 Task: Go to videos section and leave a comment on recent video on the  page of NVIDIA
Action: Mouse moved to (509, 73)
Screenshot: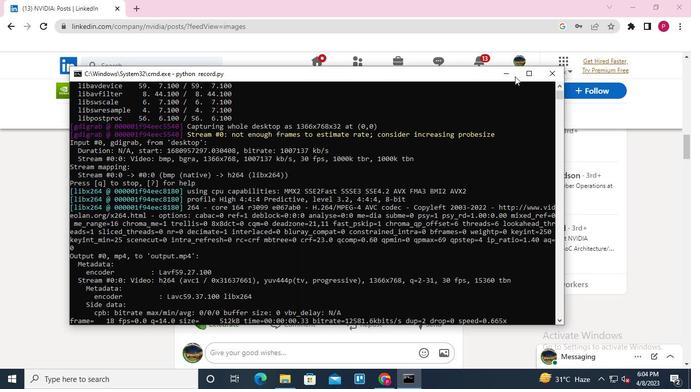 
Action: Mouse pressed left at (509, 73)
Screenshot: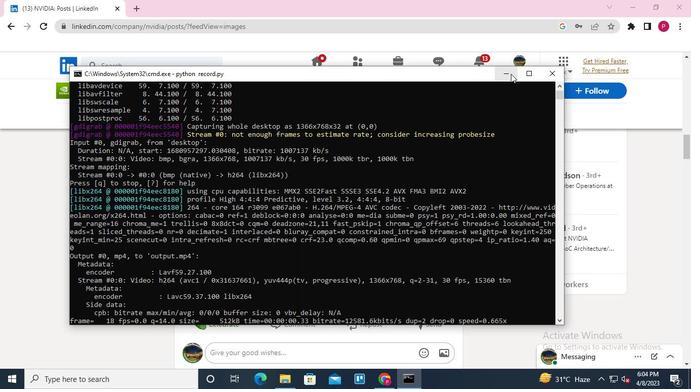 
Action: Mouse moved to (134, 61)
Screenshot: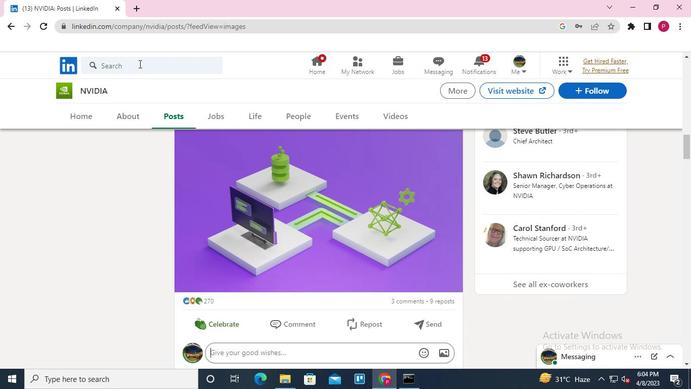 
Action: Mouse pressed left at (134, 61)
Screenshot: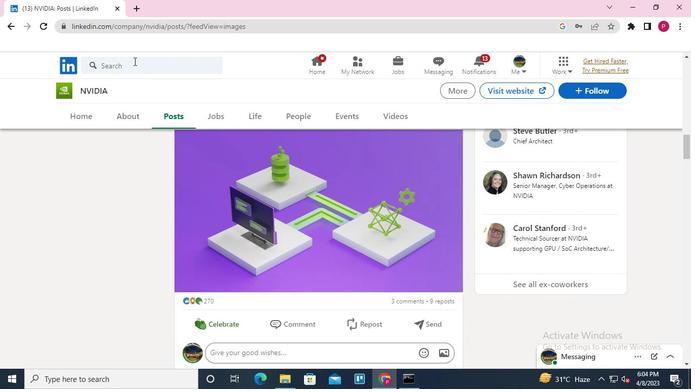 
Action: Keyboard Key.shift
Screenshot: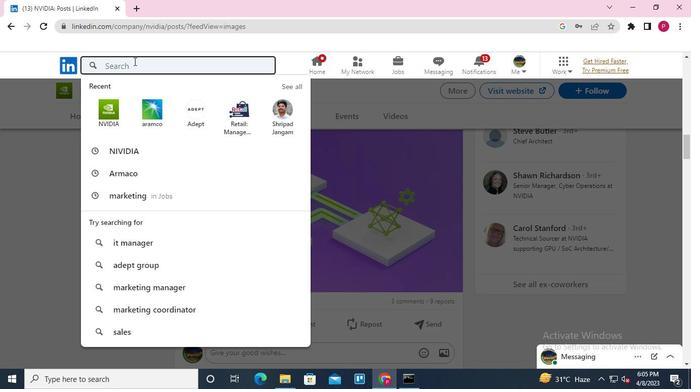 
Action: Keyboard Key.shift
Screenshot: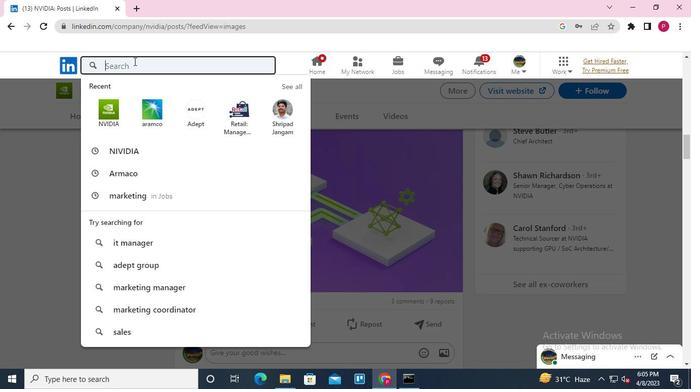 
Action: Keyboard N
Screenshot: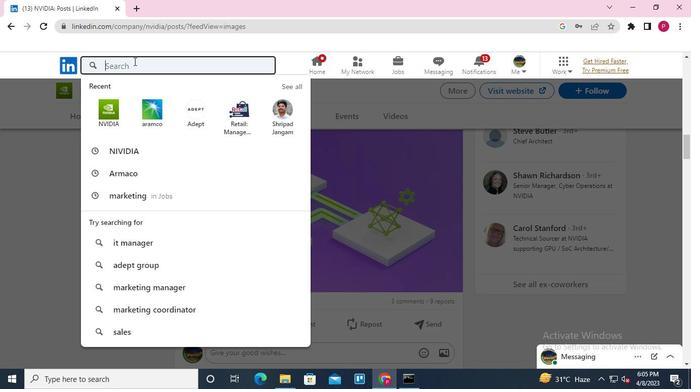 
Action: Keyboard V
Screenshot: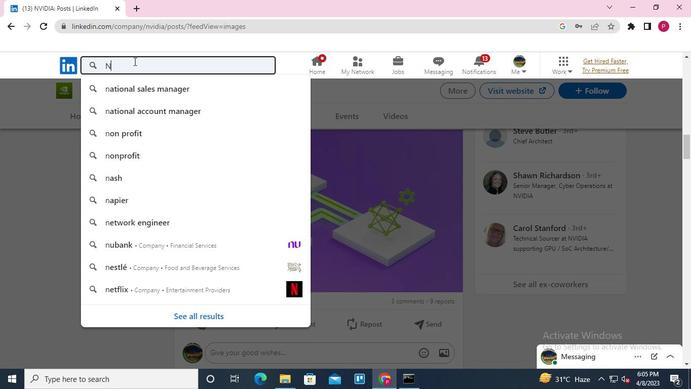 
Action: Keyboard I
Screenshot: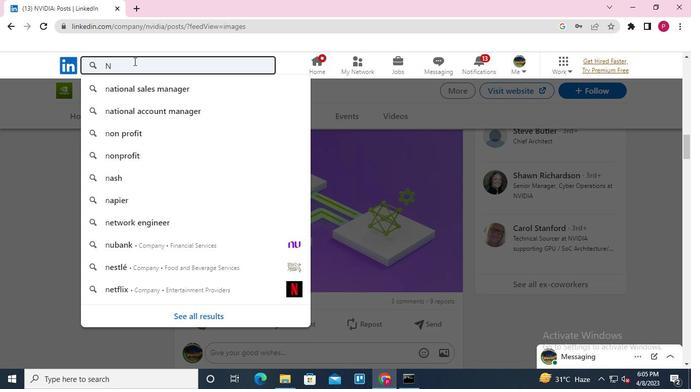 
Action: Keyboard D
Screenshot: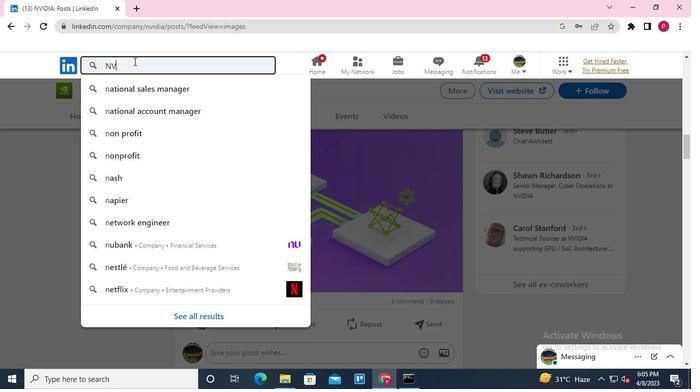
Action: Keyboard I
Screenshot: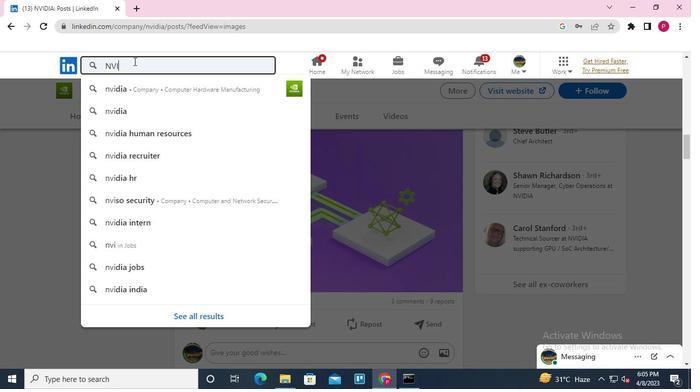 
Action: Keyboard A
Screenshot: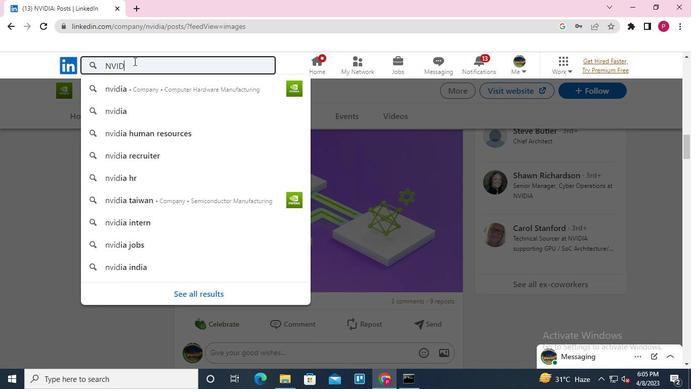 
Action: Keyboard Key.enter
Screenshot: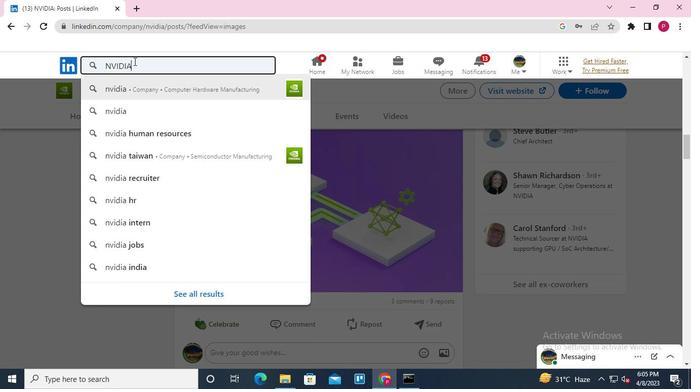 
Action: Mouse moved to (129, 136)
Screenshot: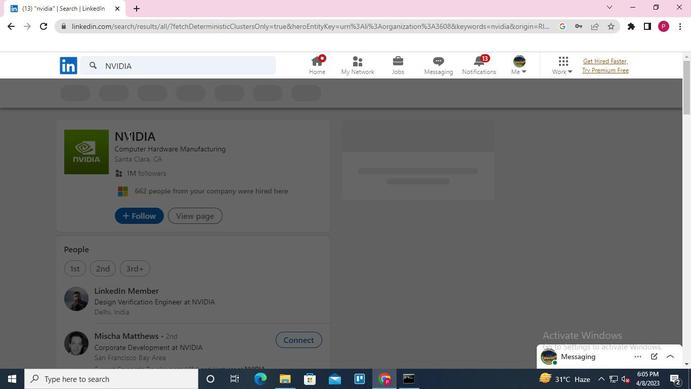 
Action: Mouse pressed left at (129, 136)
Screenshot: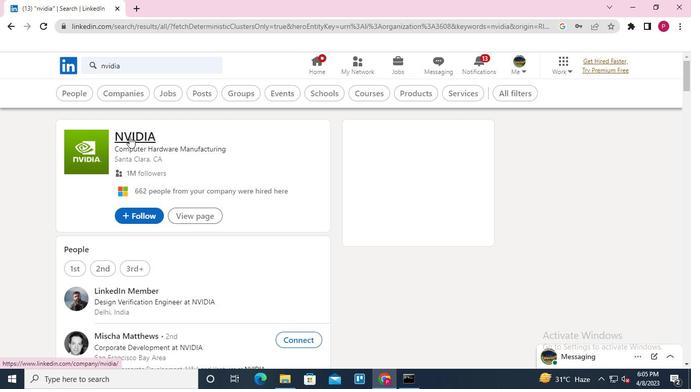 
Action: Mouse pressed left at (129, 136)
Screenshot: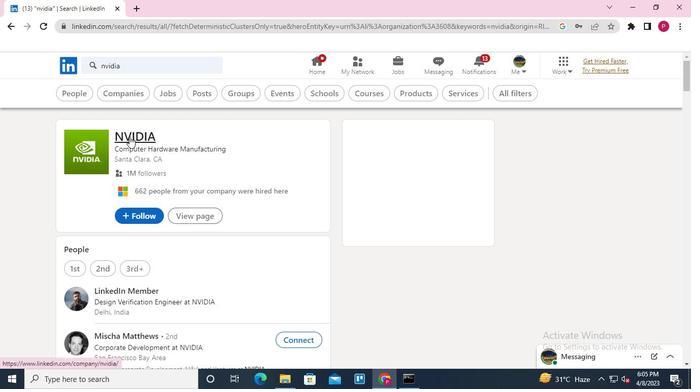 
Action: Mouse moved to (175, 118)
Screenshot: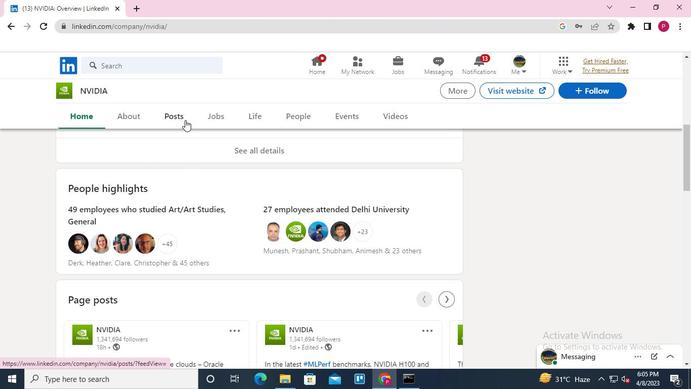 
Action: Mouse pressed left at (175, 118)
Screenshot: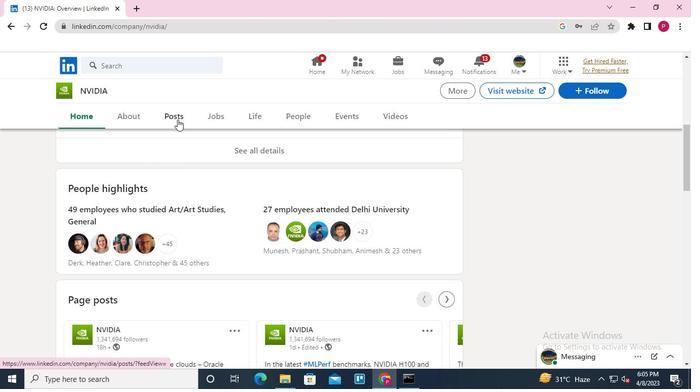 
Action: Mouse moved to (267, 166)
Screenshot: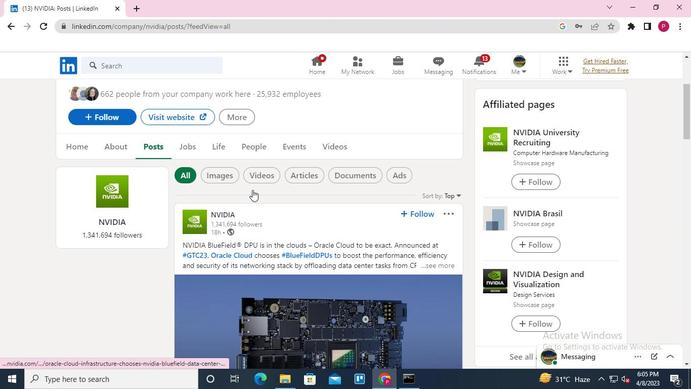 
Action: Mouse pressed left at (267, 166)
Screenshot: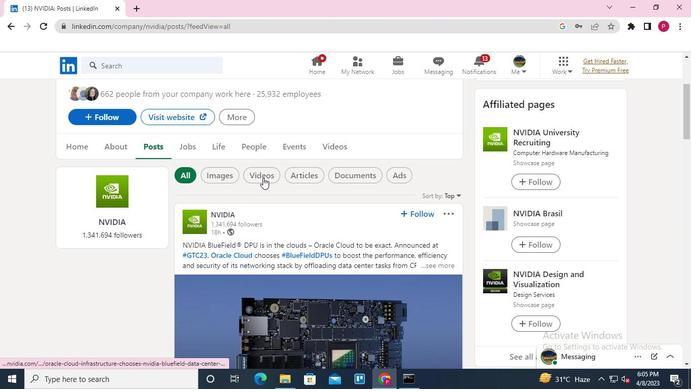
Action: Mouse moved to (261, 180)
Screenshot: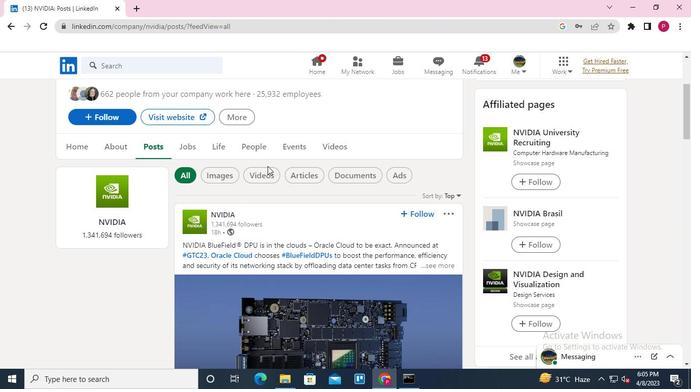 
Action: Mouse pressed left at (261, 180)
Screenshot: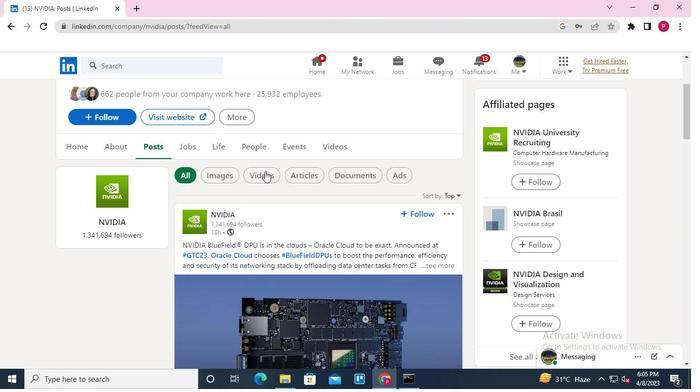 
Action: Mouse moved to (290, 294)
Screenshot: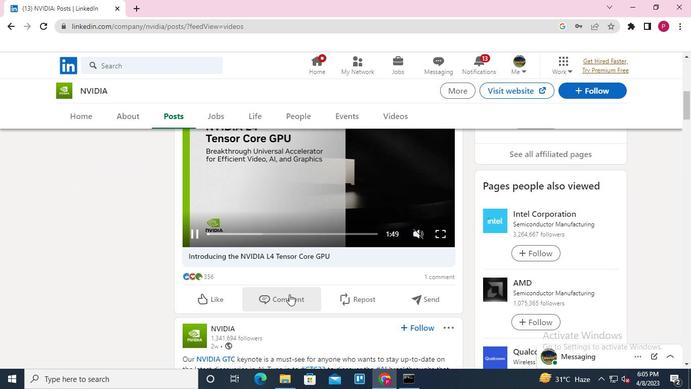 
Action: Mouse pressed left at (290, 294)
Screenshot: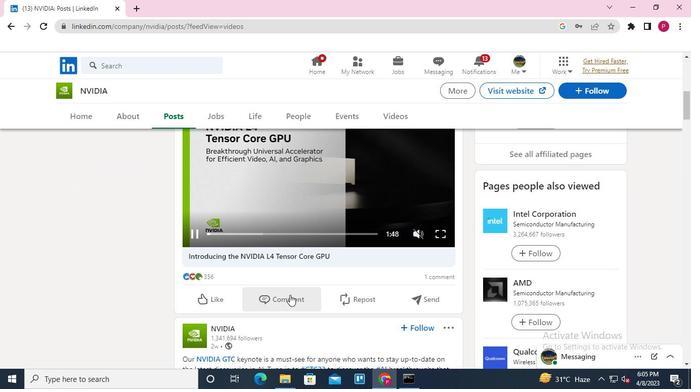 
Action: Mouse moved to (259, 325)
Screenshot: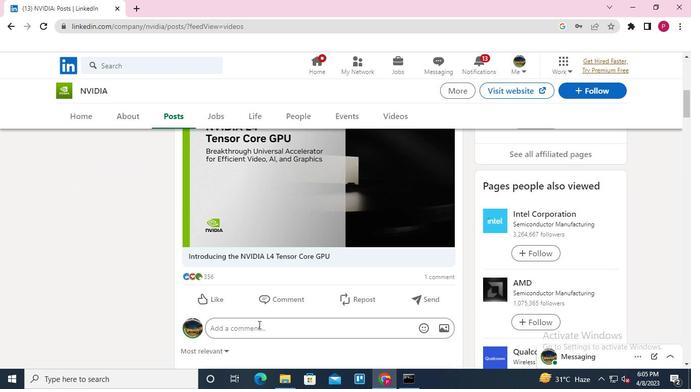 
Action: Mouse pressed left at (259, 325)
Screenshot: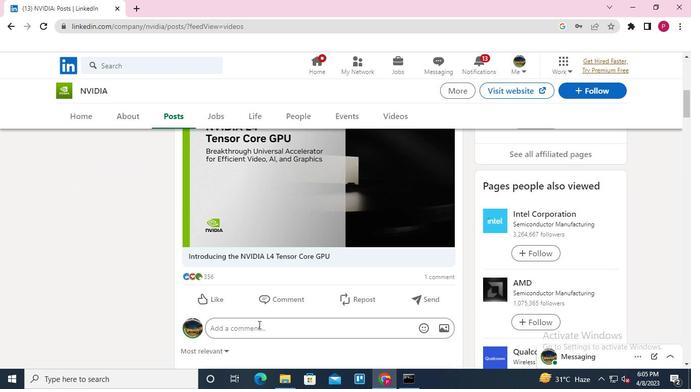 
Action: Mouse moved to (275, 330)
Screenshot: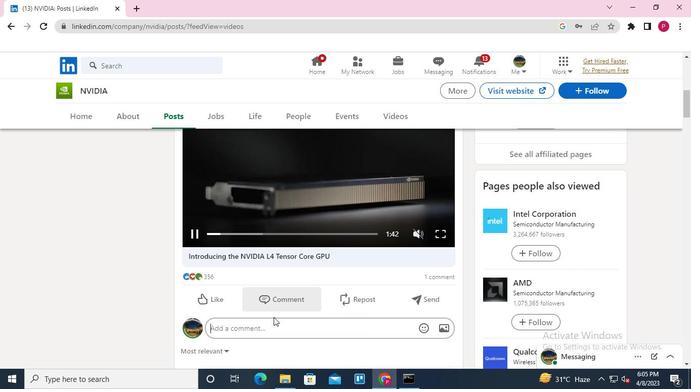 
Action: Mouse pressed left at (275, 330)
Screenshot: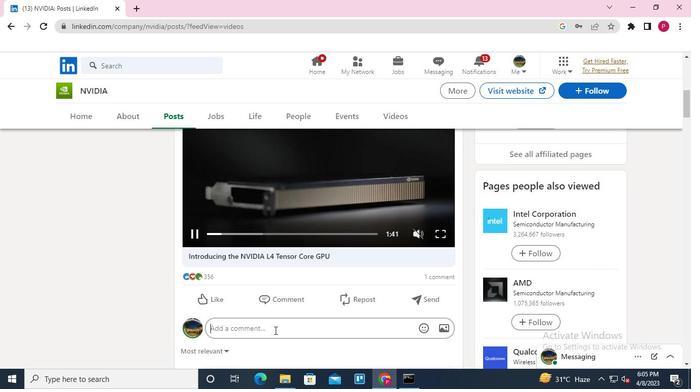 
Action: Keyboard Key.shift
Screenshot: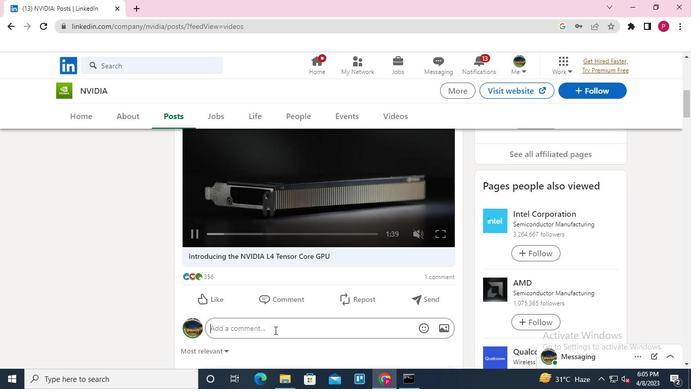 
Action: Keyboard Key.shift
Screenshot: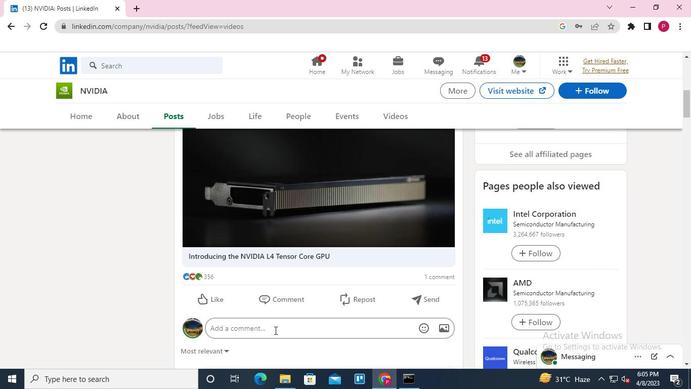 
Action: Keyboard Key.shift
Screenshot: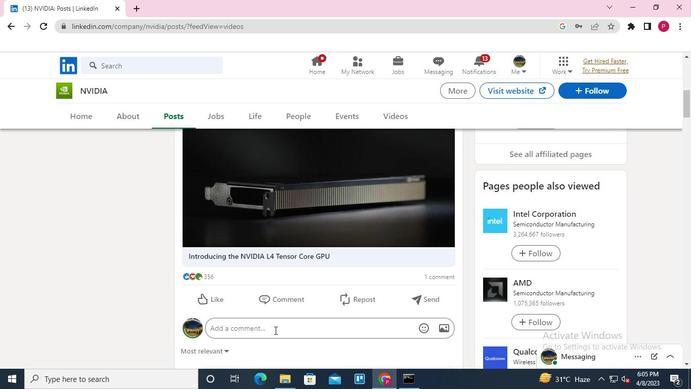
Action: Keyboard Key.shift
Screenshot: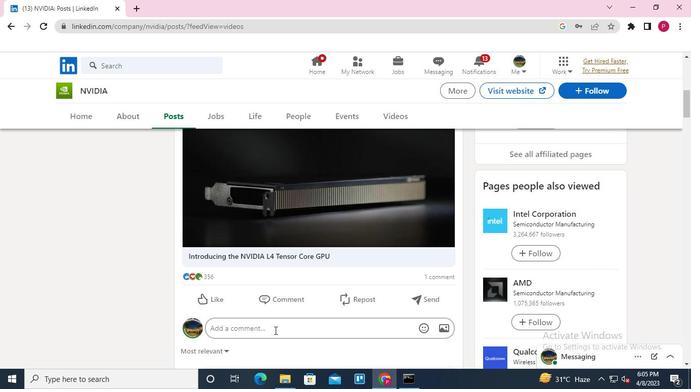 
Action: Keyboard Key.shift
Screenshot: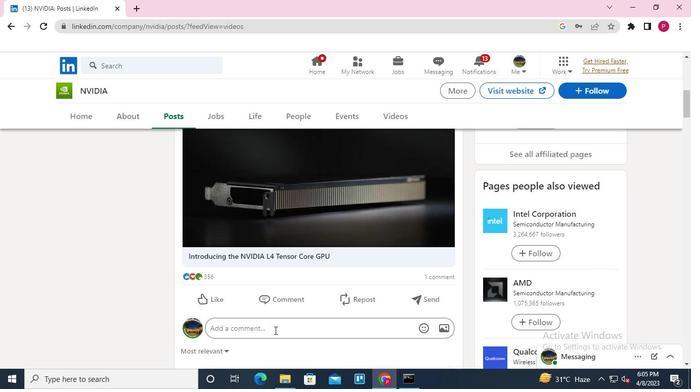 
Action: Keyboard W
Screenshot: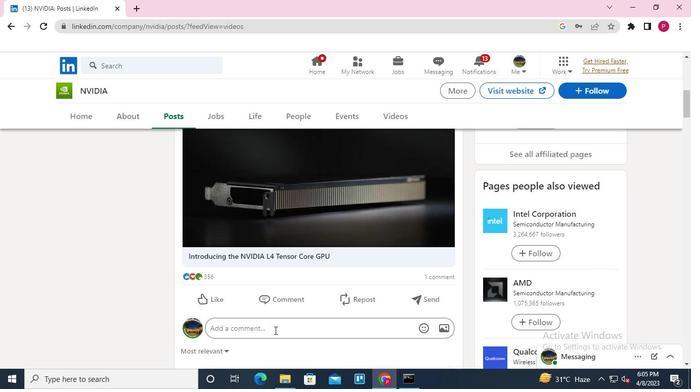 
Action: Keyboard h
Screenshot: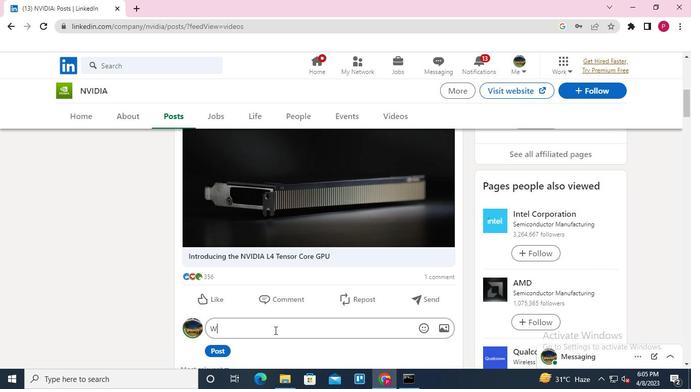
Action: Keyboard e
Screenshot: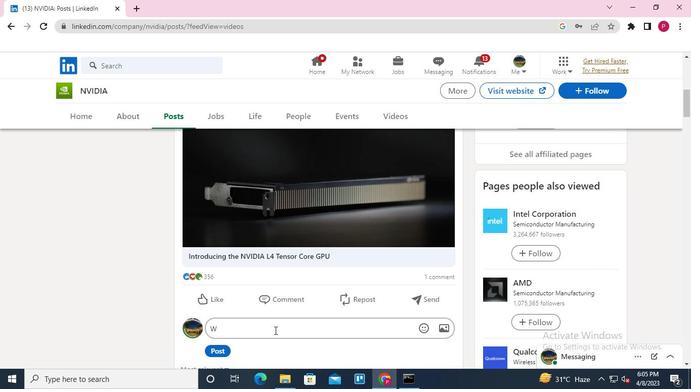 
Action: Keyboard n
Screenshot: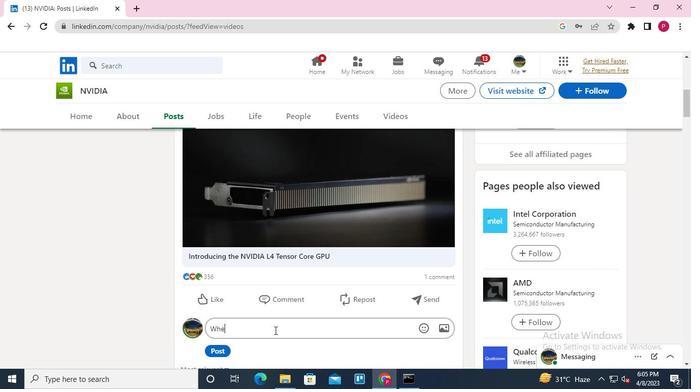 
Action: Keyboard Key.space
Screenshot: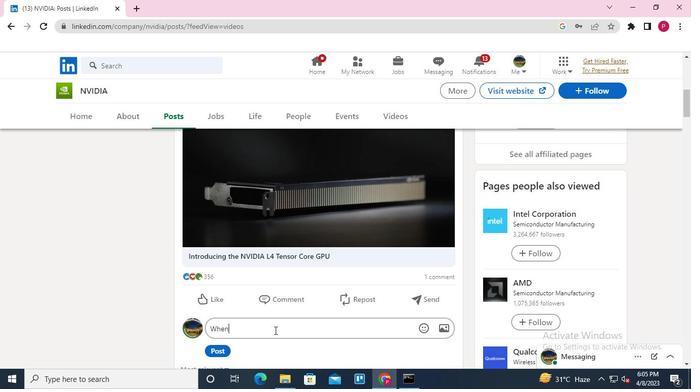 
Action: Keyboard i
Screenshot: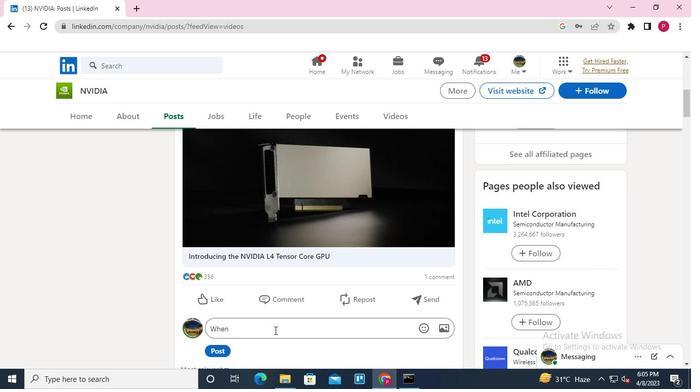 
Action: Keyboard t
Screenshot: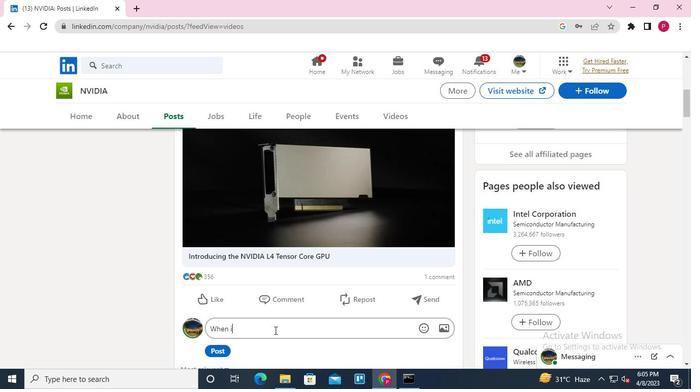 
Action: Keyboard Key.space
Screenshot: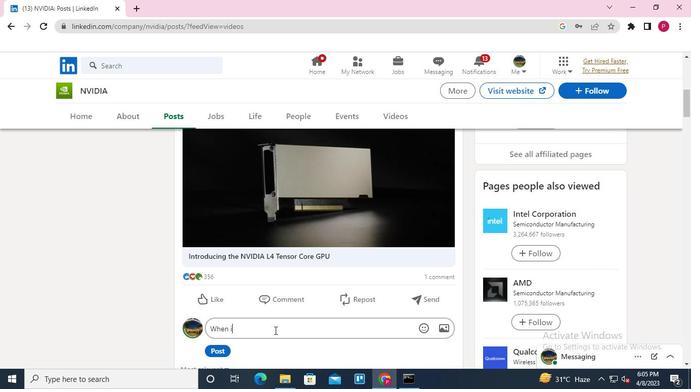 
Action: Keyboard w
Screenshot: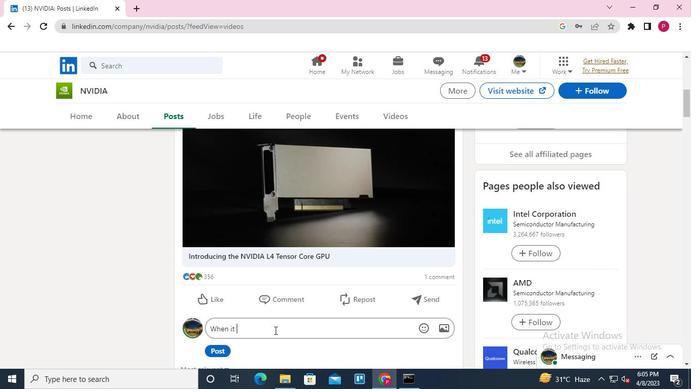 
Action: Keyboard a
Screenshot: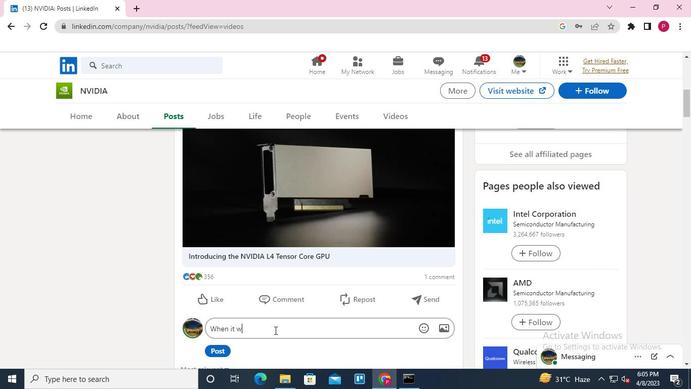 
Action: Keyboard s
Screenshot: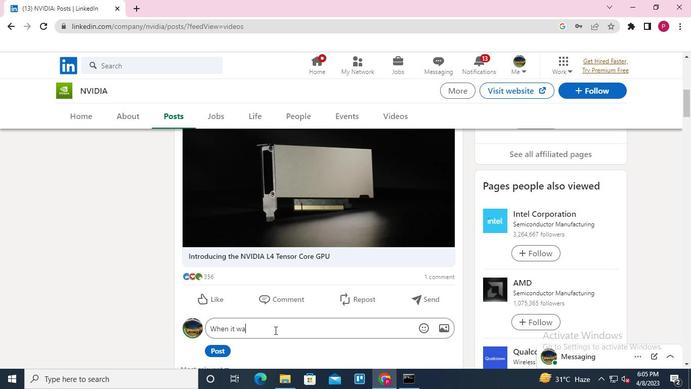 
Action: Keyboard Key.space
Screenshot: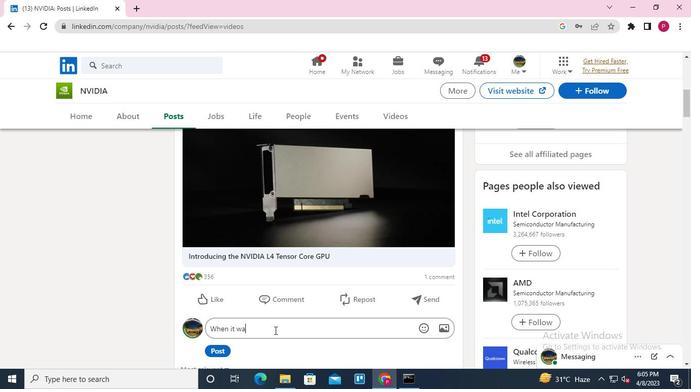 
Action: Keyboard l
Screenshot: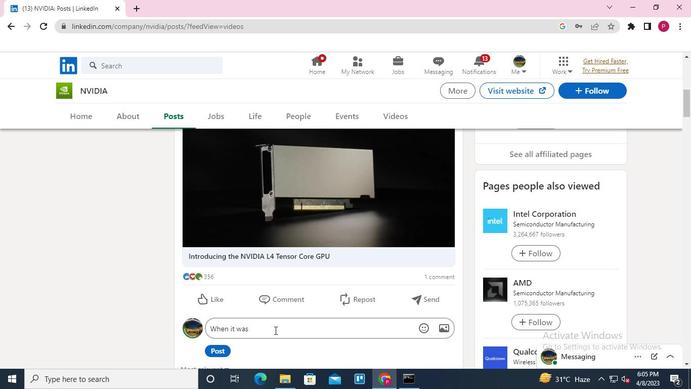 
Action: Keyboard a
Screenshot: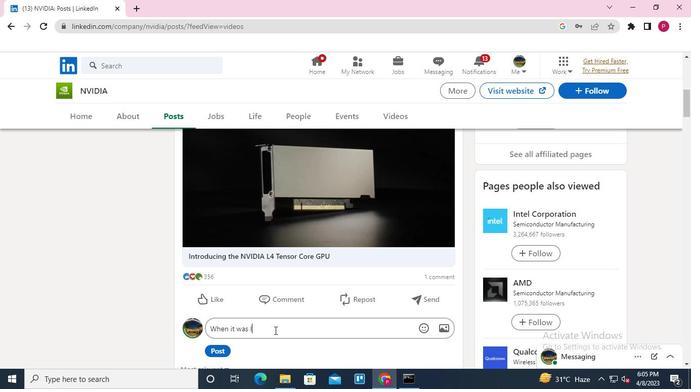 
Action: Keyboard u
Screenshot: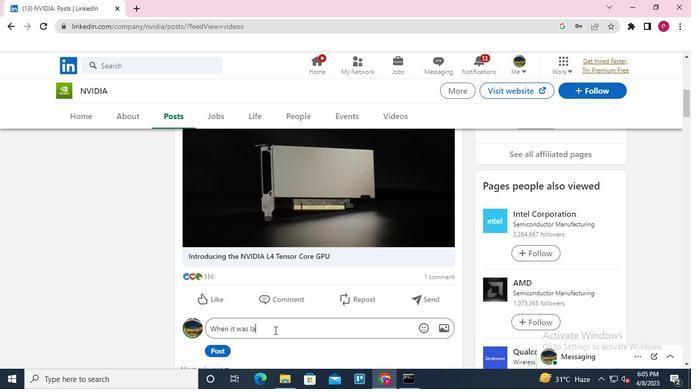 
Action: Keyboard n
Screenshot: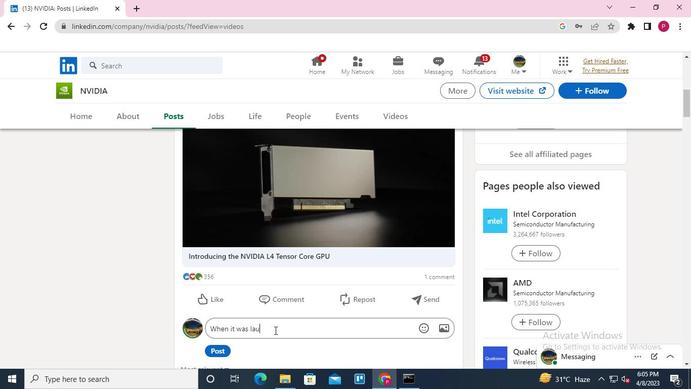 
Action: Keyboard c
Screenshot: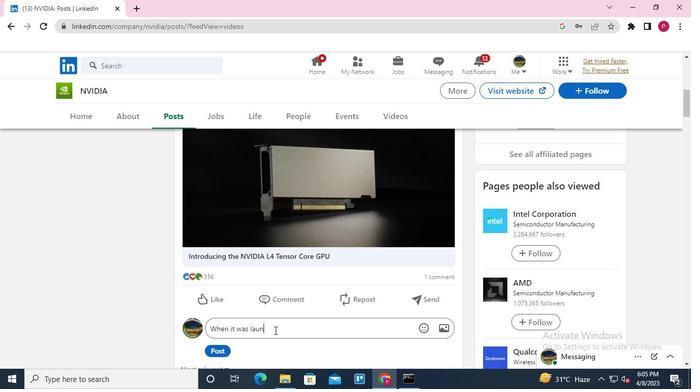 
Action: Keyboard h
Screenshot: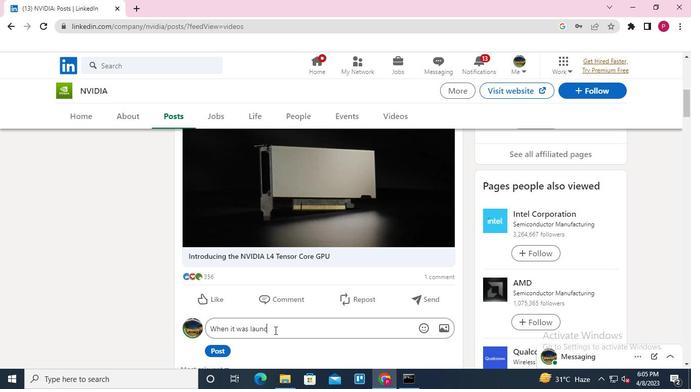 
Action: Keyboard i
Screenshot: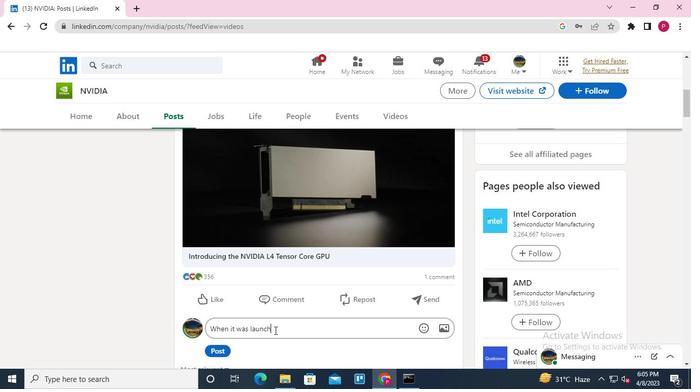 
Action: Keyboard n
Screenshot: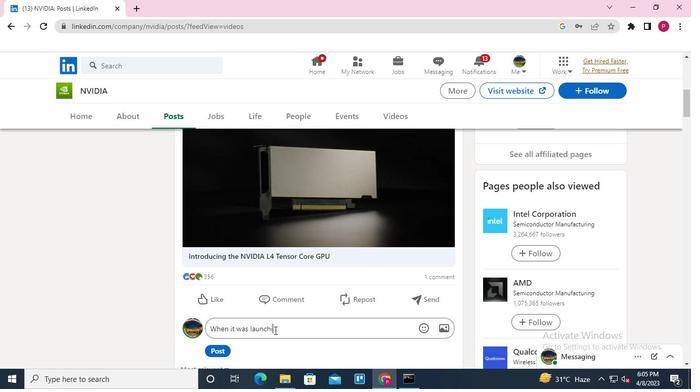 
Action: Keyboard g
Screenshot: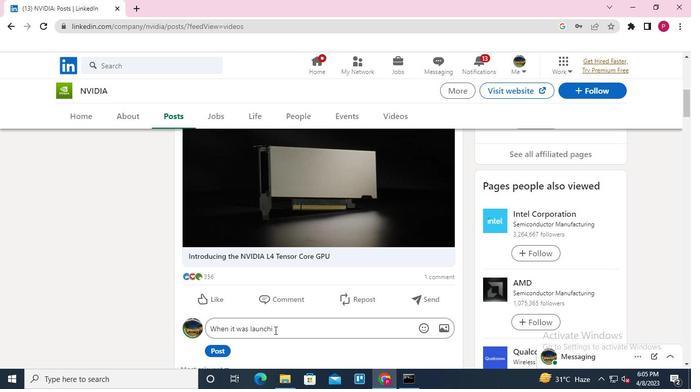 
Action: Mouse moved to (219, 350)
Screenshot: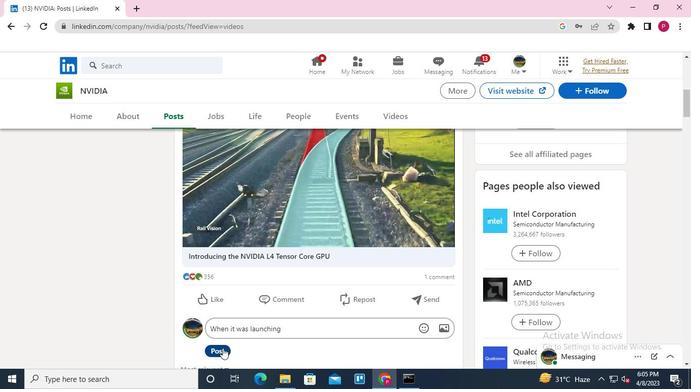 
Action: Mouse pressed left at (219, 350)
Screenshot: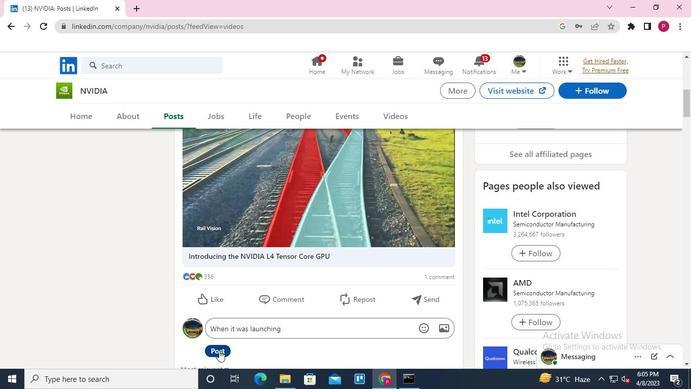 
Action: Mouse moved to (266, 279)
Screenshot: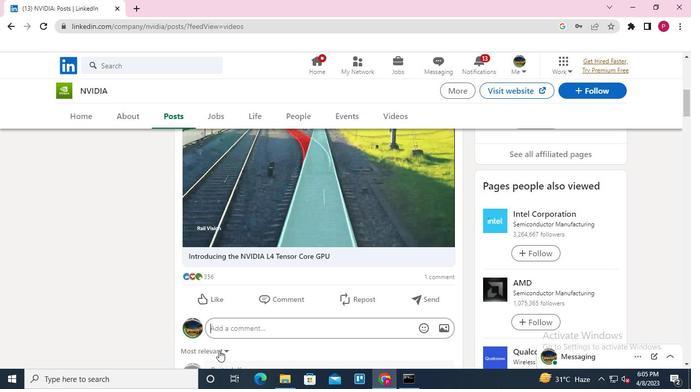 
Action: Keyboard Key.alt_l
Screenshot: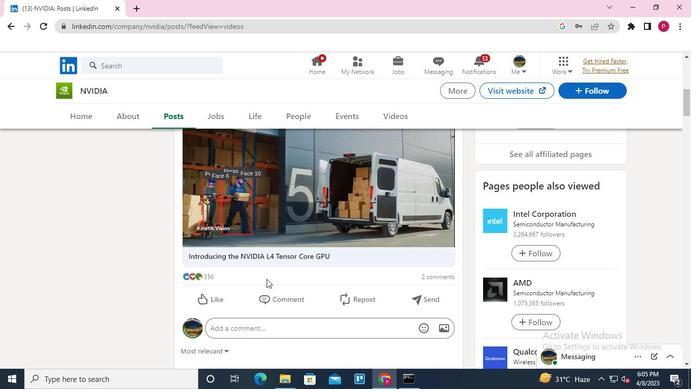 
Action: Keyboard Key.tab
Screenshot: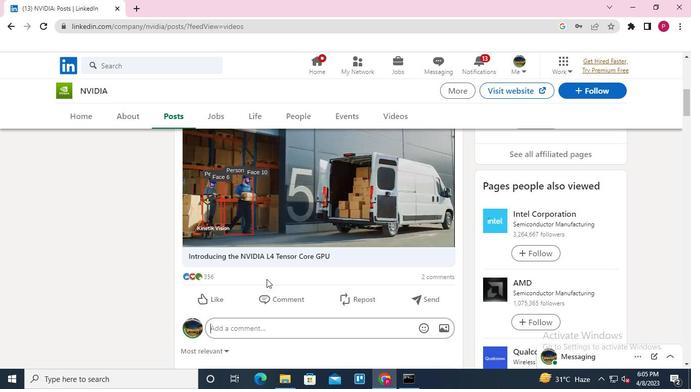 
Action: Mouse moved to (547, 76)
Screenshot: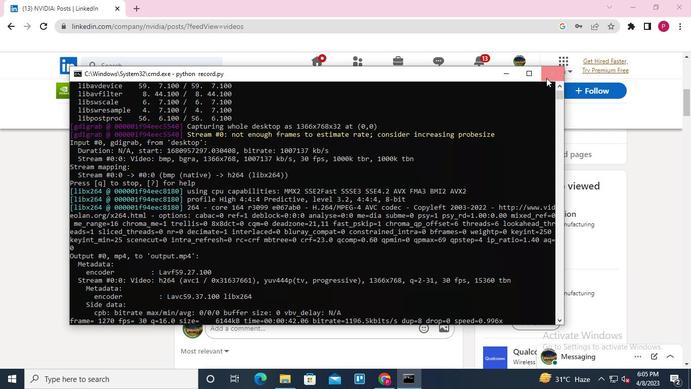 
Action: Mouse pressed left at (547, 76)
Screenshot: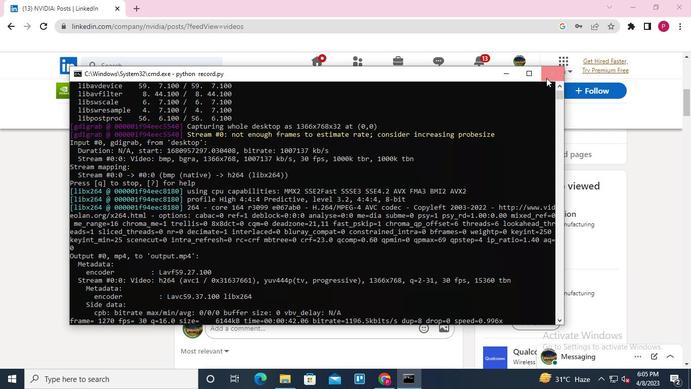 
